 Task: Create a rule when a card is created in the board by anyone except me.
Action: Mouse pressed left at (483, 228)
Screenshot: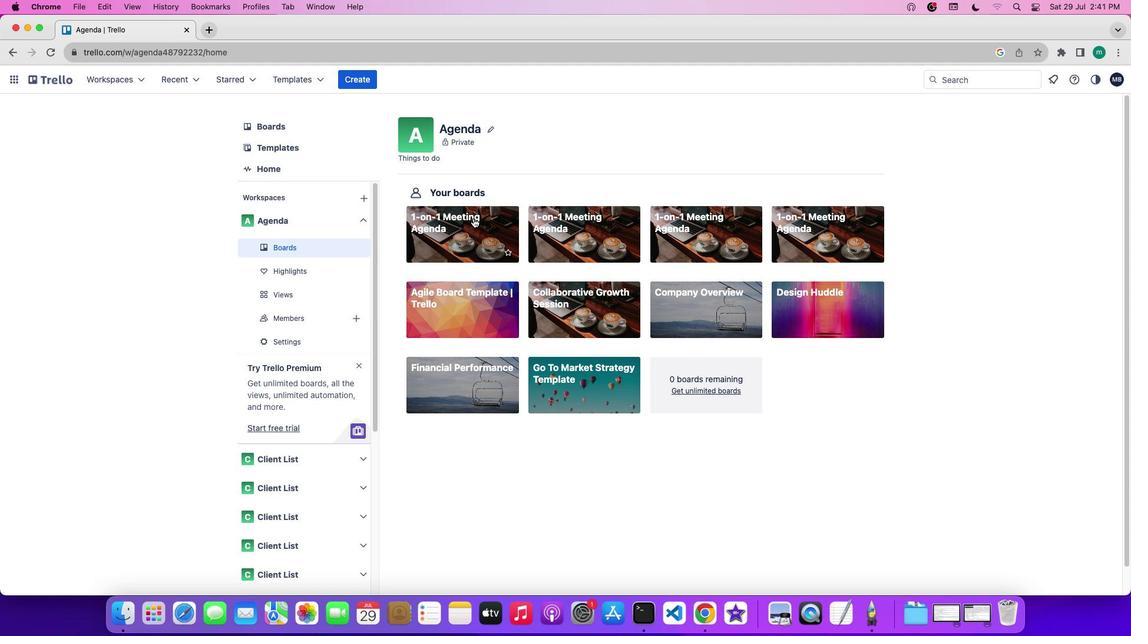 
Action: Mouse moved to (944, 269)
Screenshot: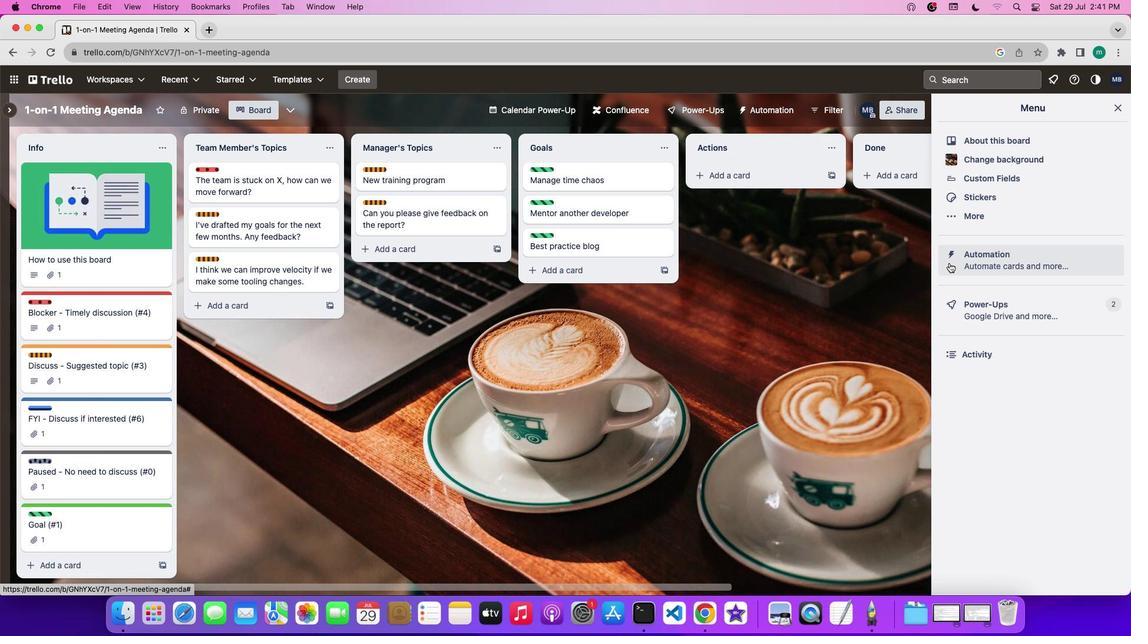 
Action: Mouse pressed left at (944, 269)
Screenshot: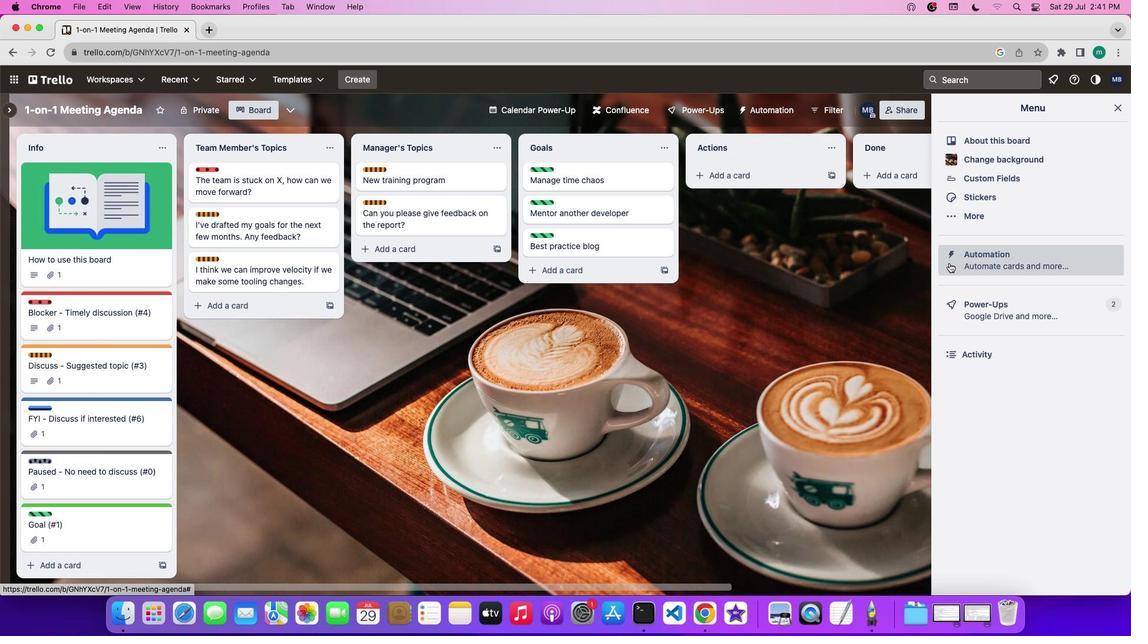 
Action: Mouse moved to (90, 219)
Screenshot: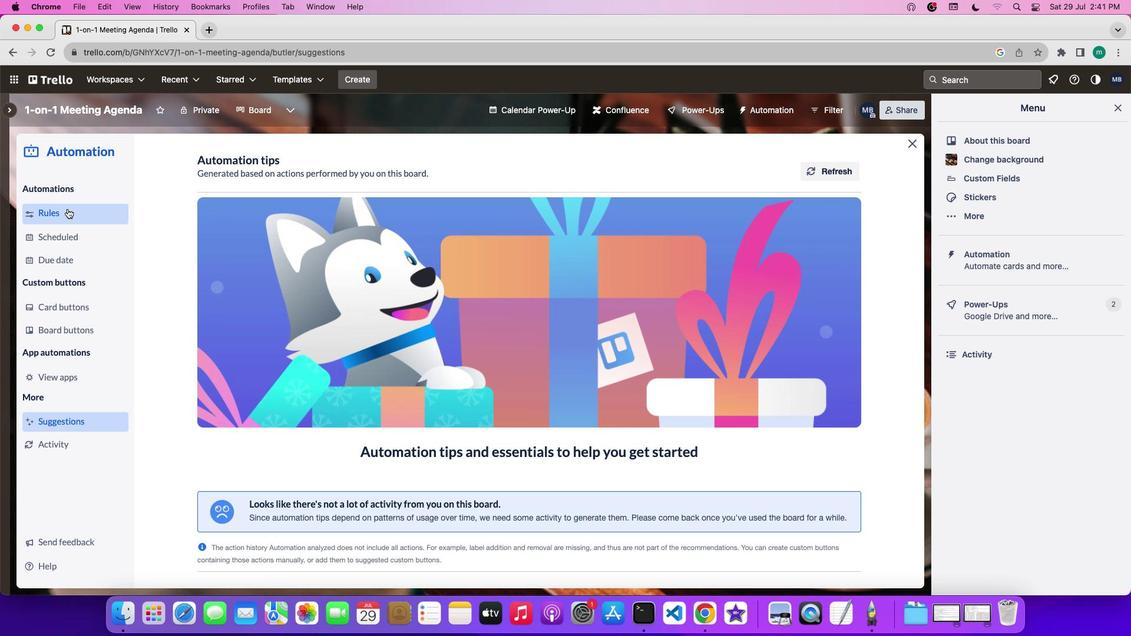 
Action: Mouse pressed left at (90, 219)
Screenshot: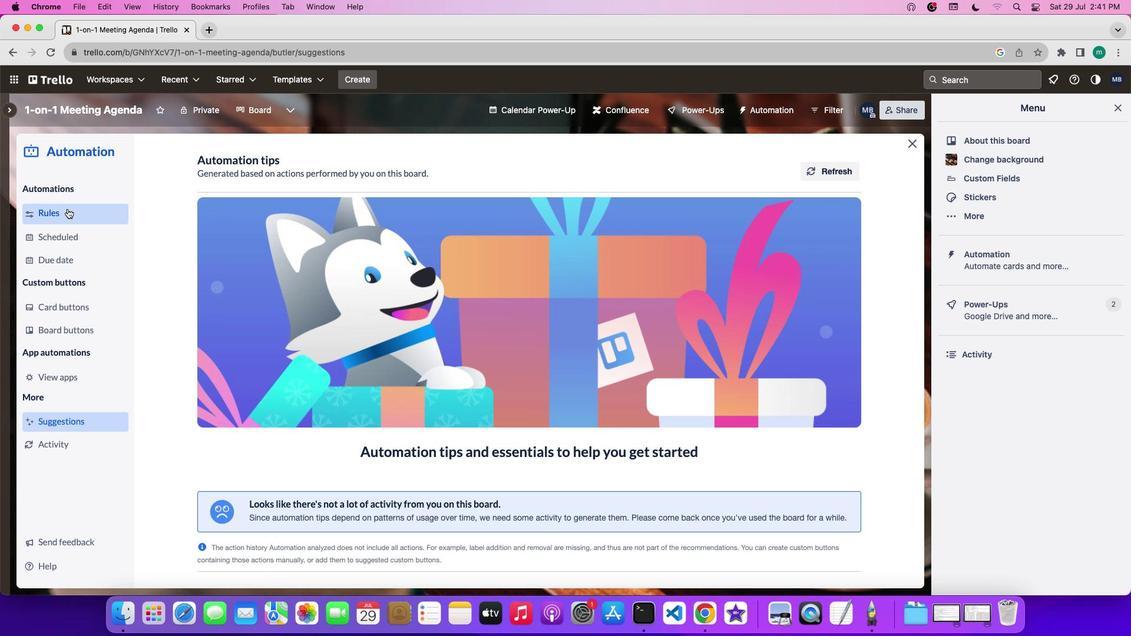 
Action: Mouse moved to (277, 414)
Screenshot: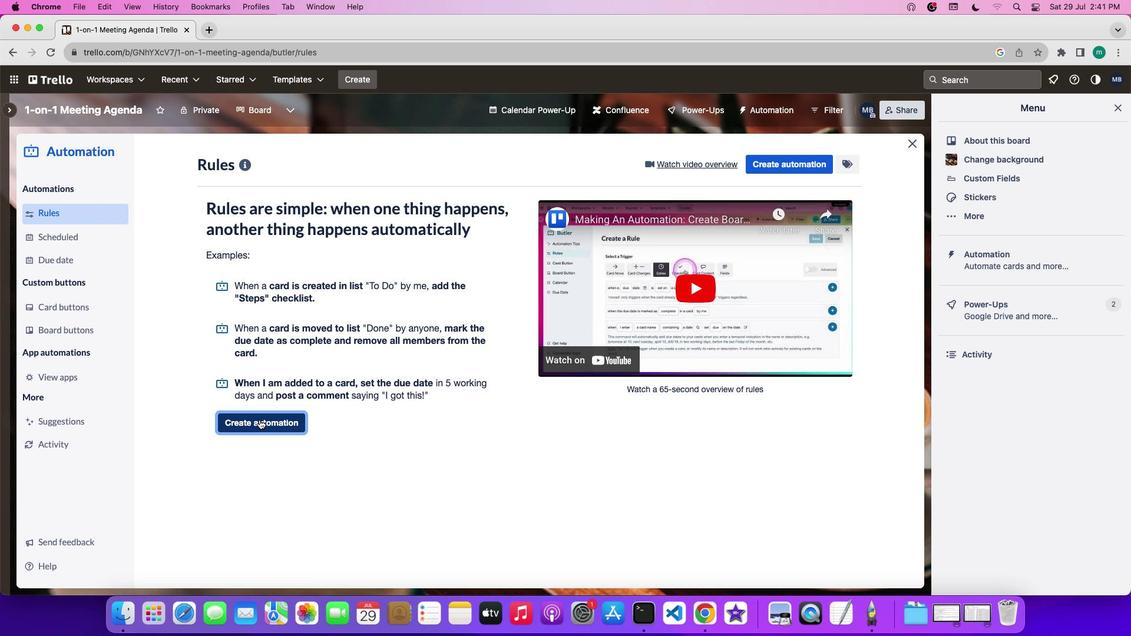 
Action: Mouse pressed left at (277, 414)
Screenshot: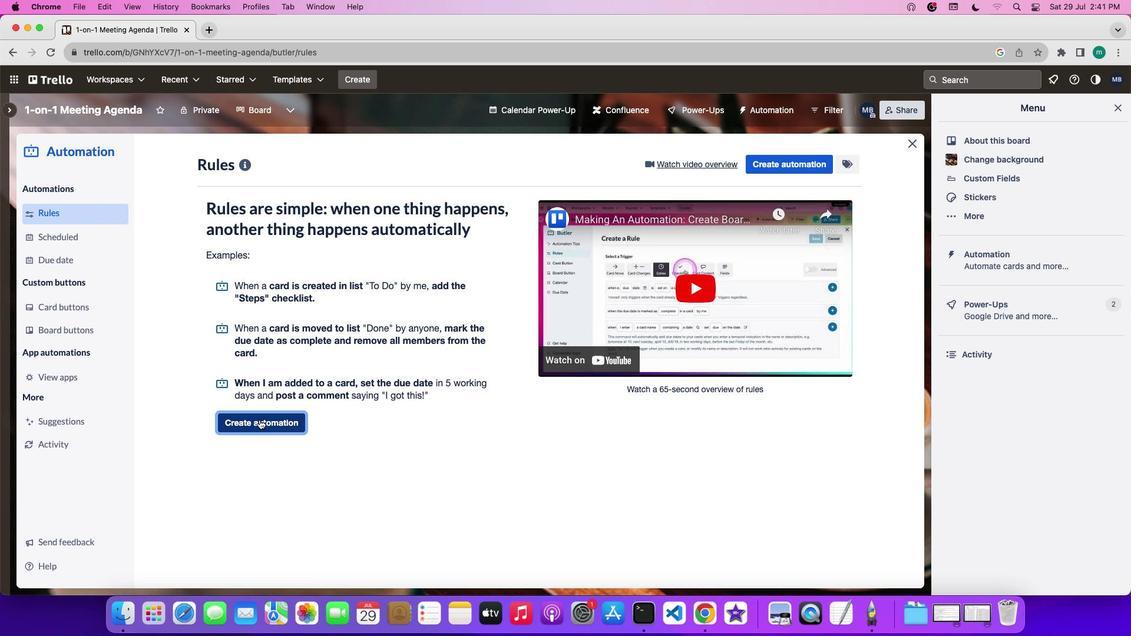 
Action: Mouse moved to (420, 282)
Screenshot: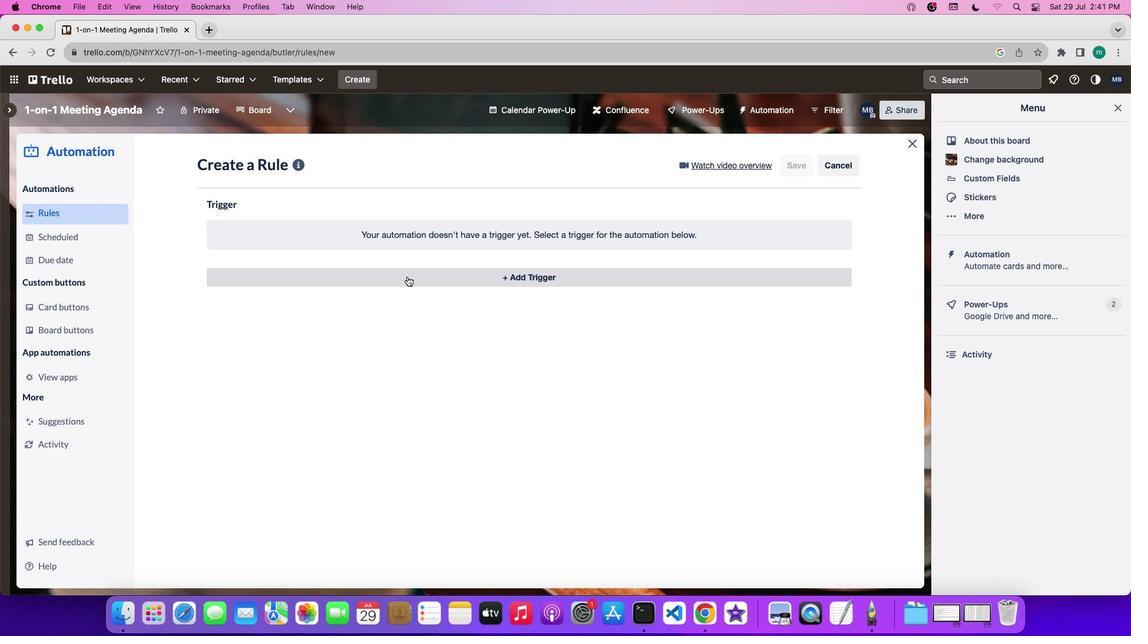 
Action: Mouse pressed left at (420, 282)
Screenshot: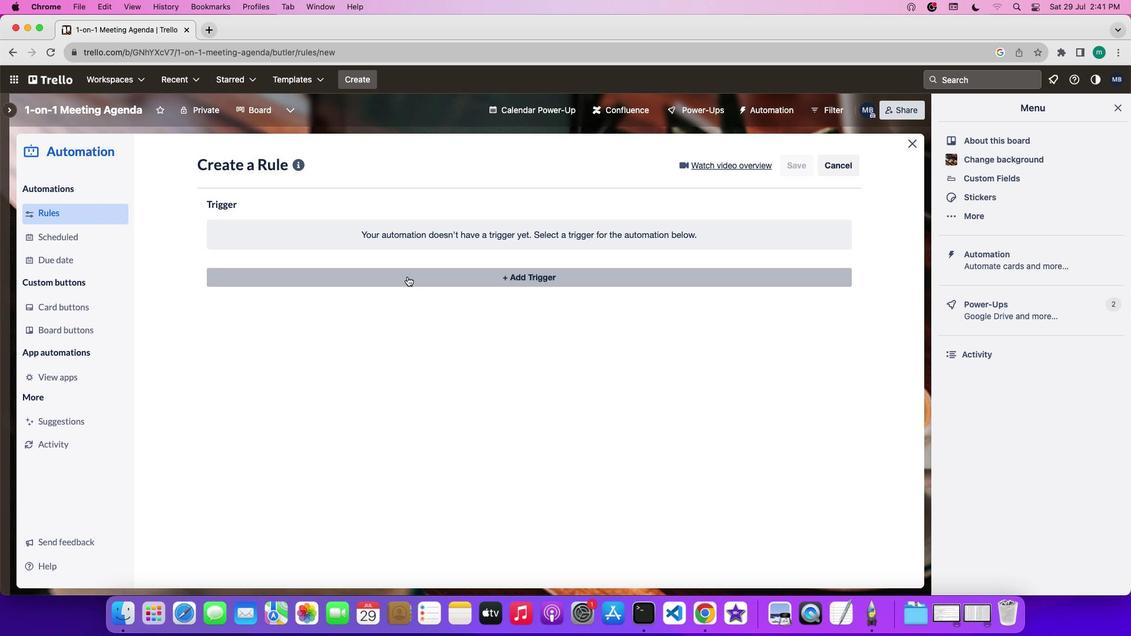 
Action: Mouse moved to (314, 403)
Screenshot: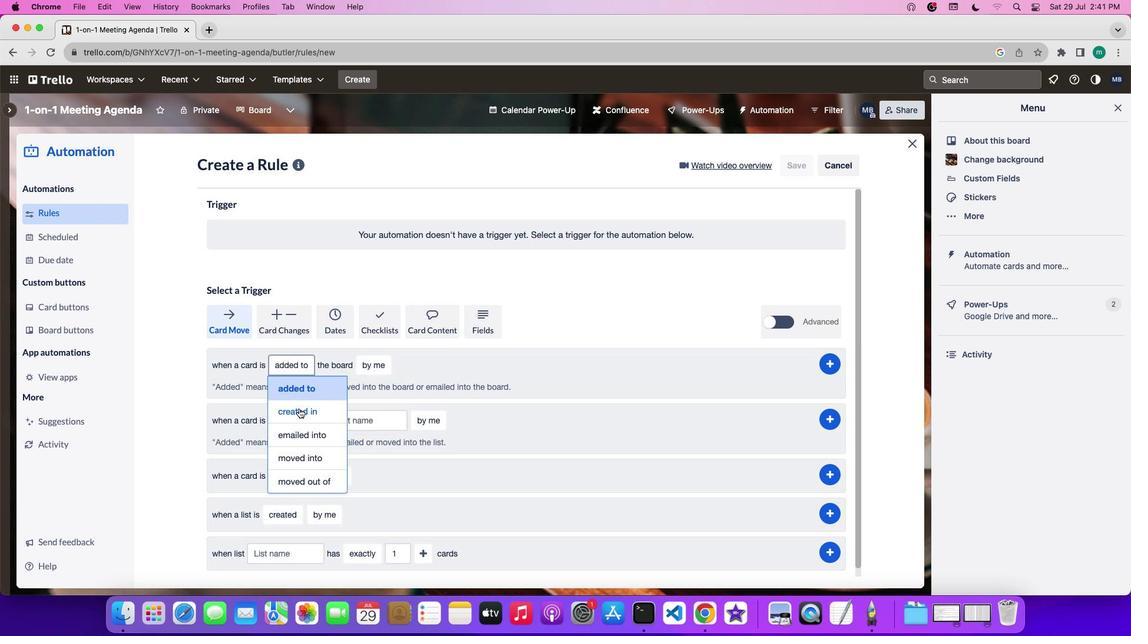 
Action: Mouse pressed left at (314, 403)
Screenshot: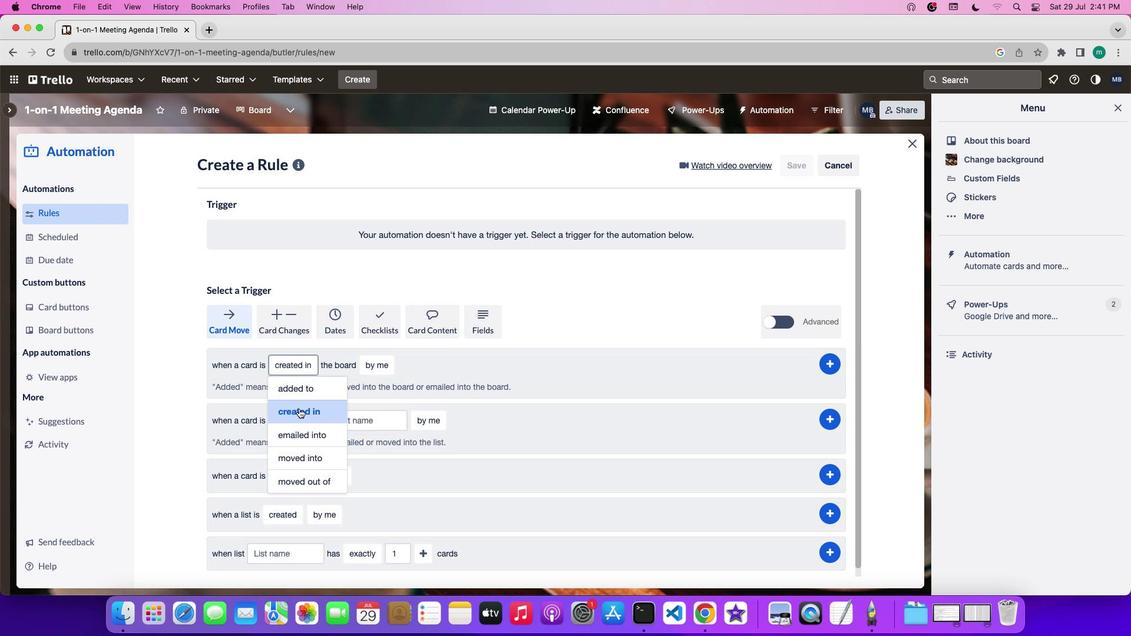 
Action: Mouse moved to (400, 360)
Screenshot: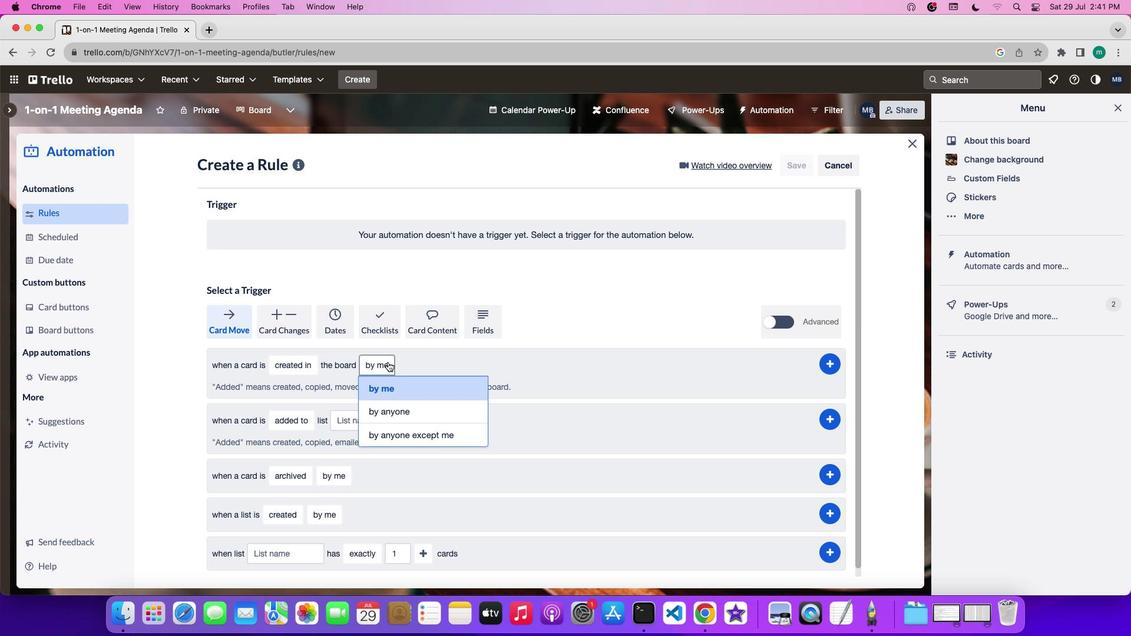 
Action: Mouse pressed left at (400, 360)
Screenshot: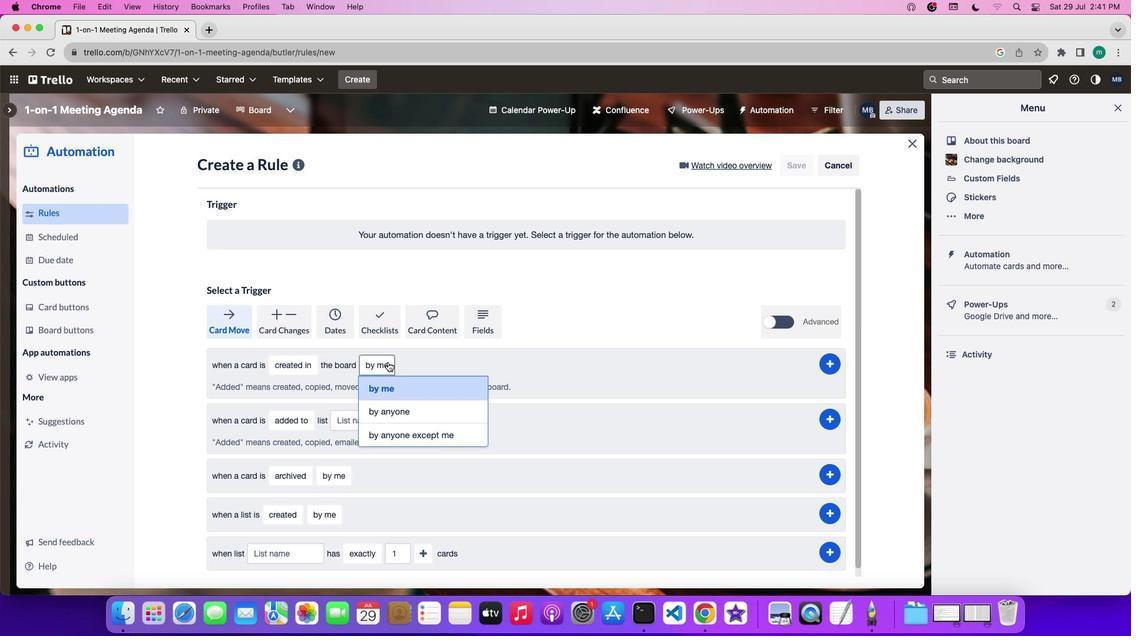 
Action: Mouse moved to (402, 428)
Screenshot: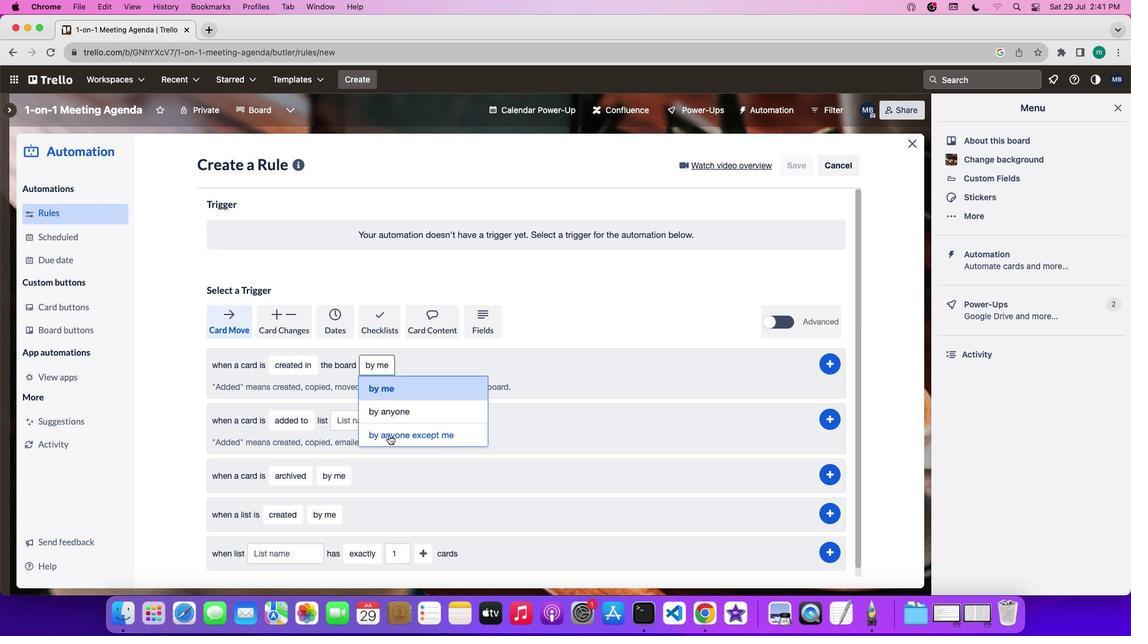 
Action: Mouse pressed left at (402, 428)
Screenshot: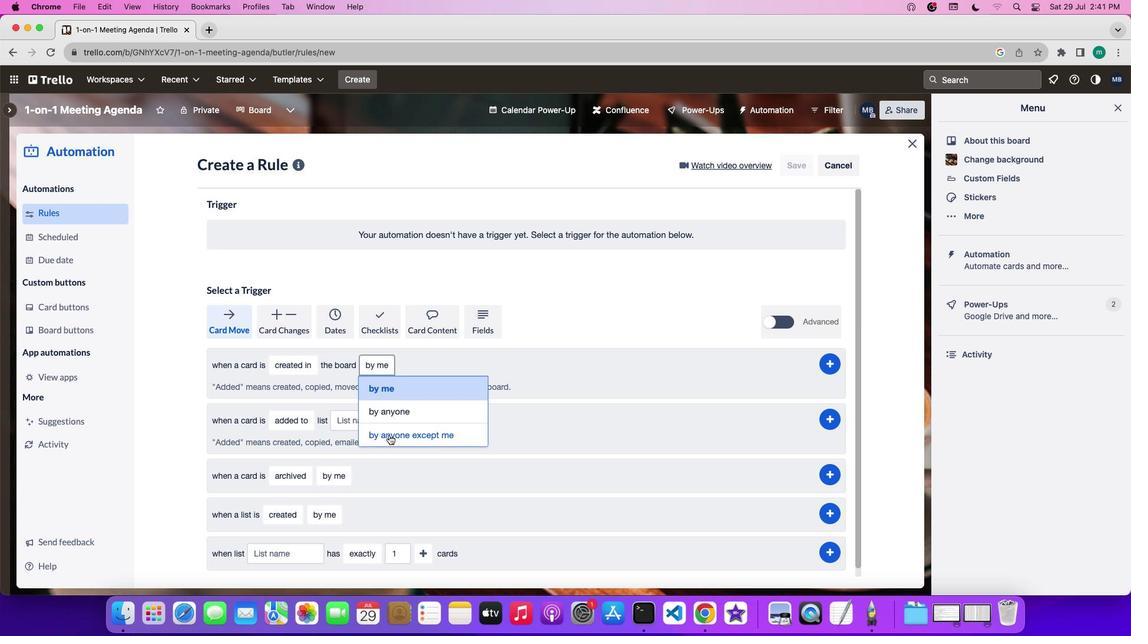 
Action: Mouse moved to (822, 361)
Screenshot: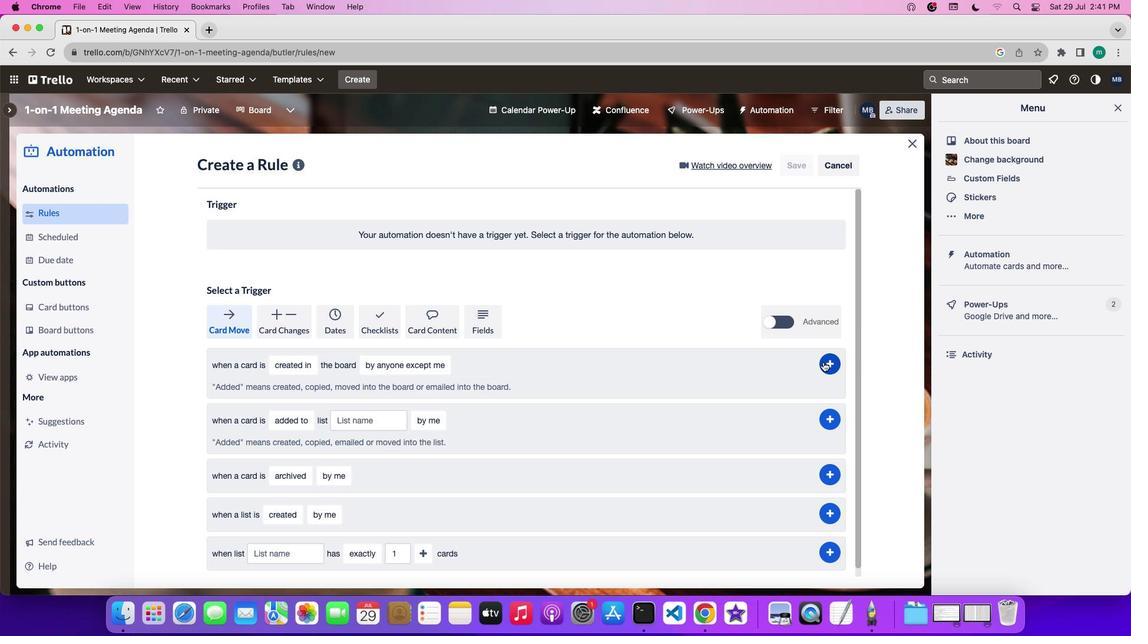 
Action: Mouse pressed left at (822, 361)
Screenshot: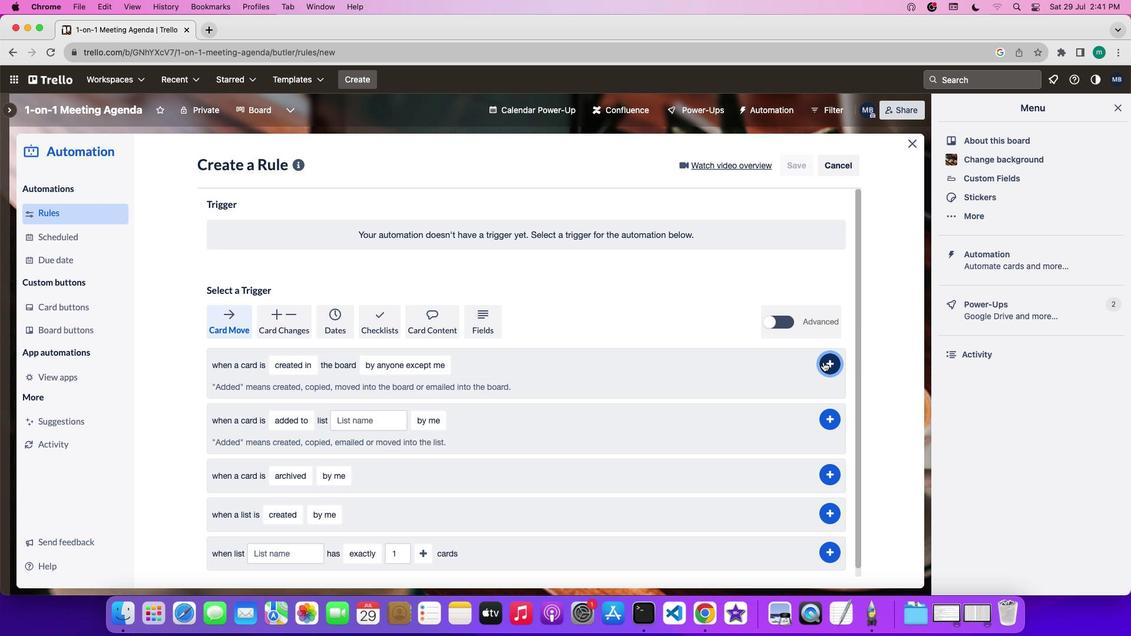 
Action: Mouse moved to (710, 348)
Screenshot: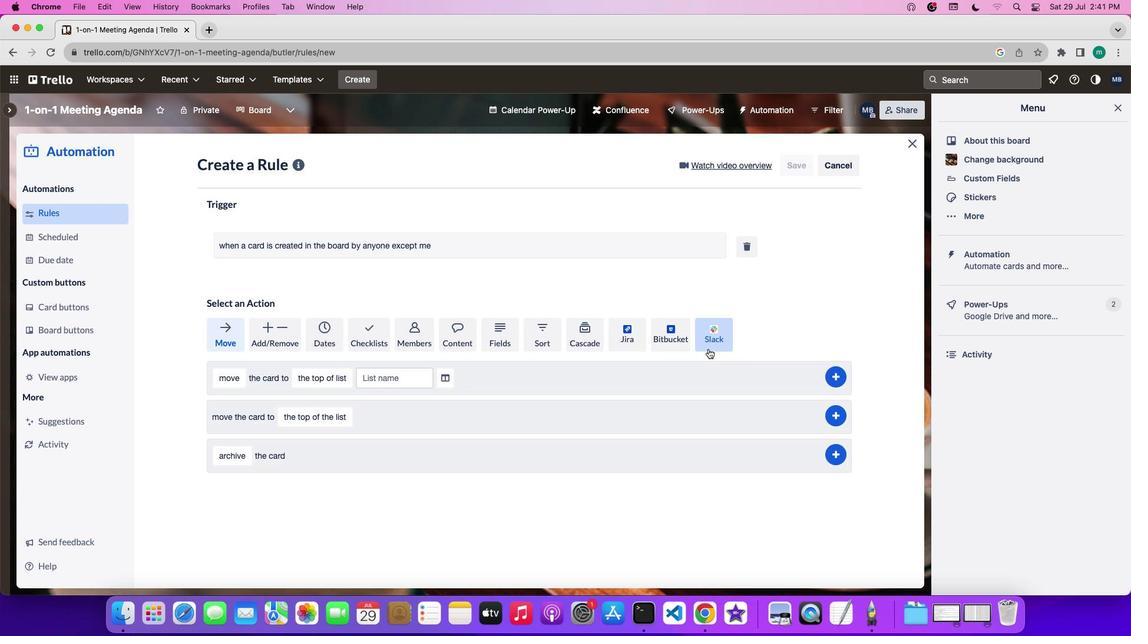 
